 Task: Choose the card "LIBRARY" for your new game.
Action: Mouse moved to (860, 660)
Screenshot: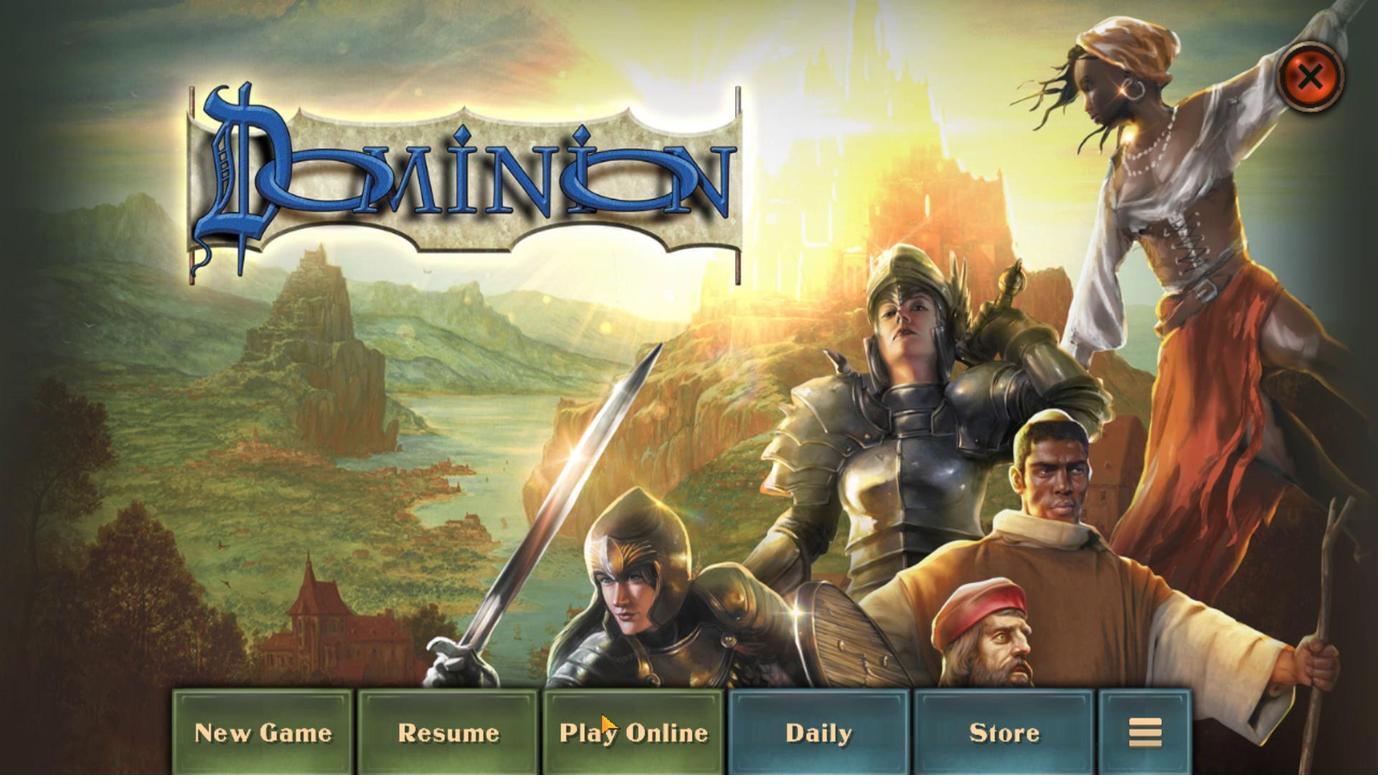 
Action: Mouse pressed left at (860, 660)
Screenshot: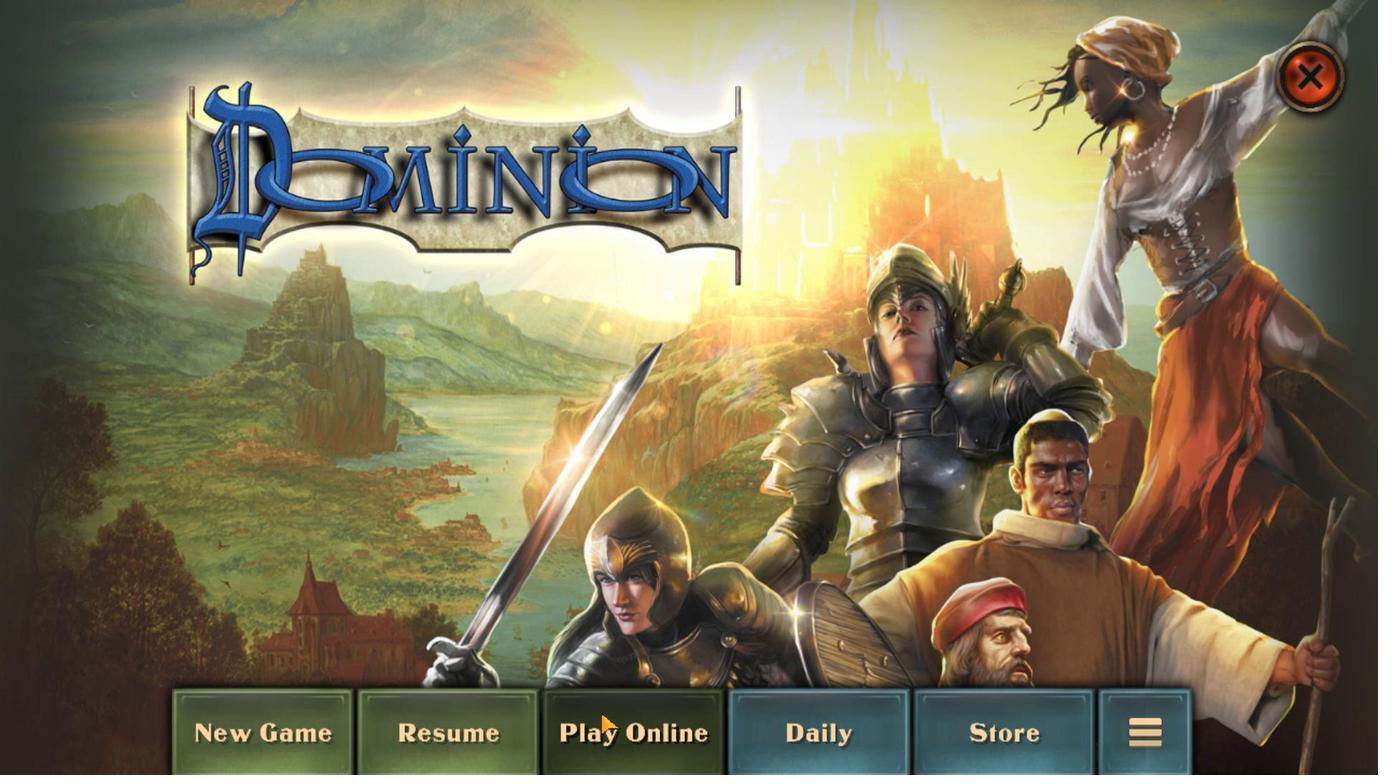 
Action: Mouse moved to (909, 307)
Screenshot: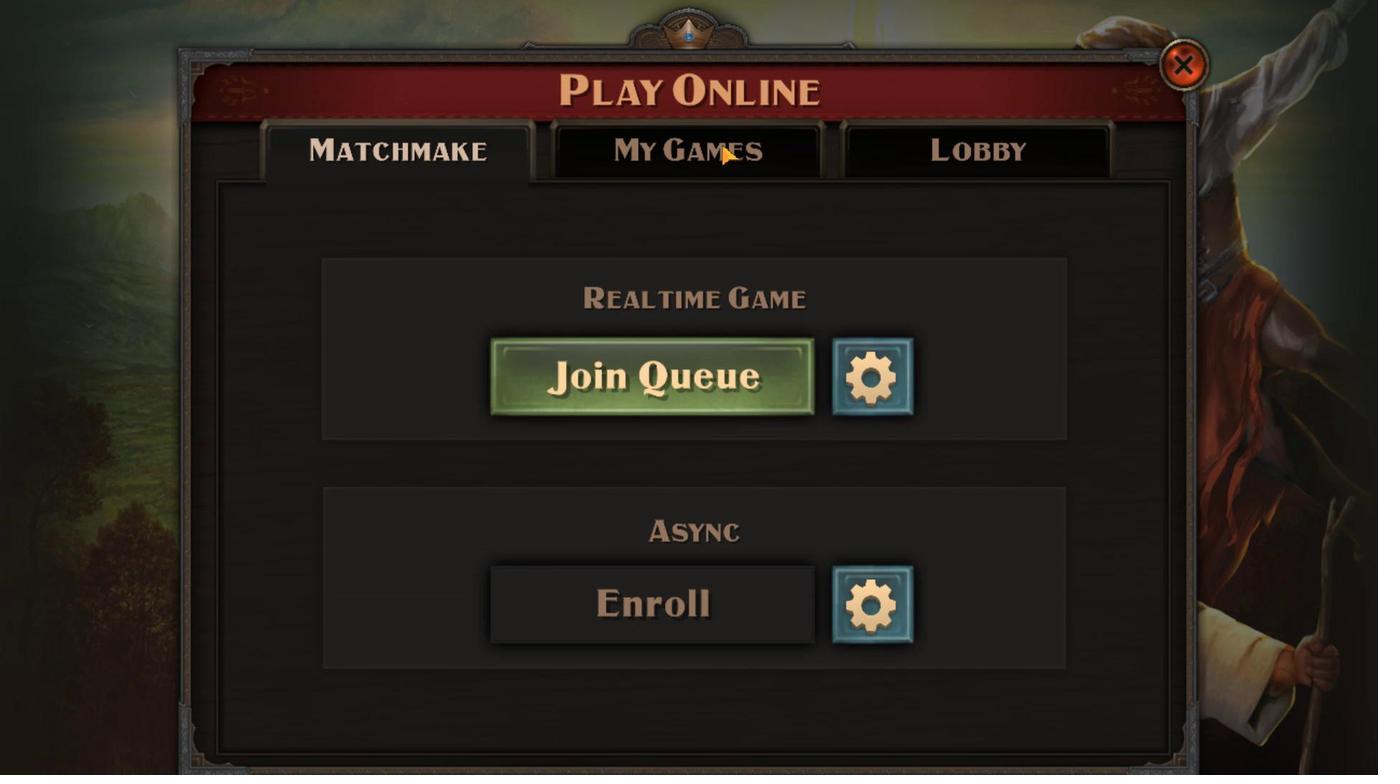
Action: Mouse pressed left at (909, 307)
Screenshot: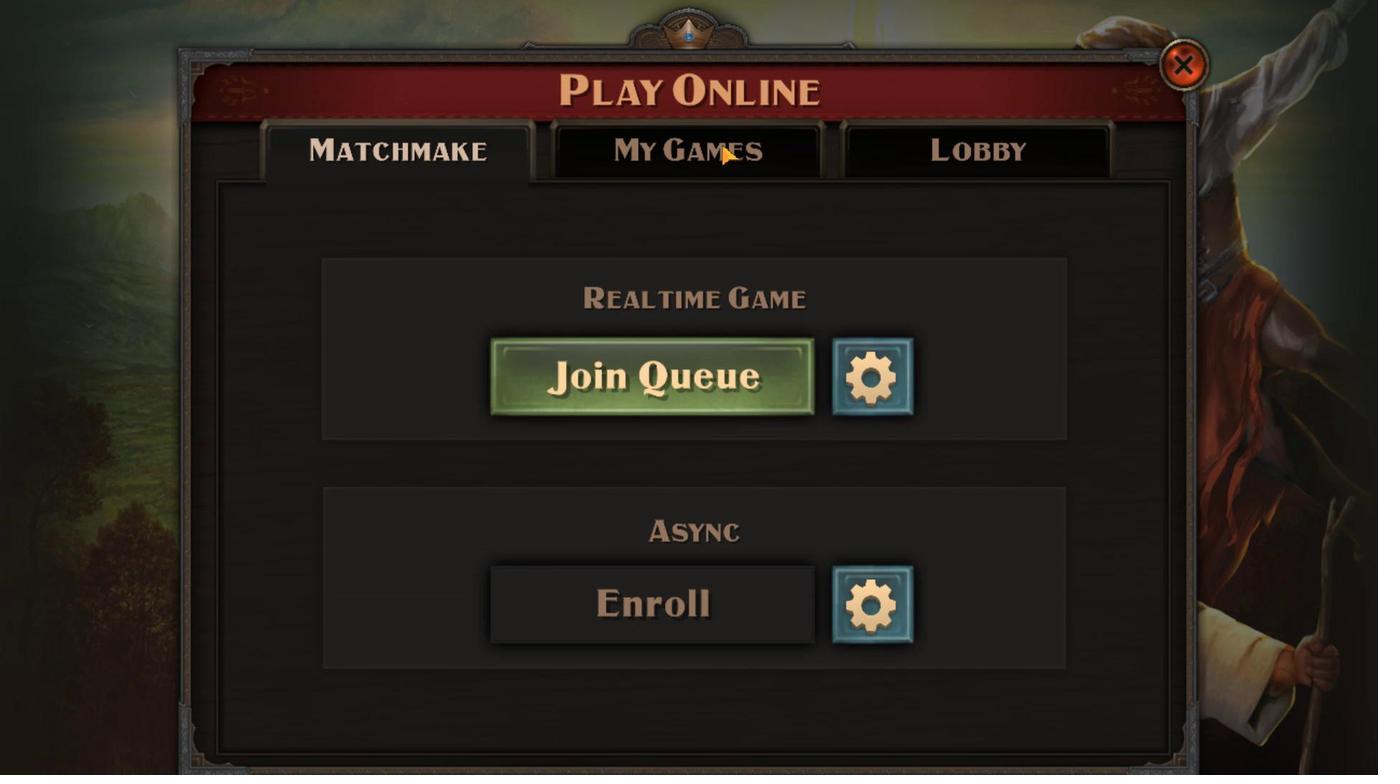 
Action: Mouse moved to (1038, 575)
Screenshot: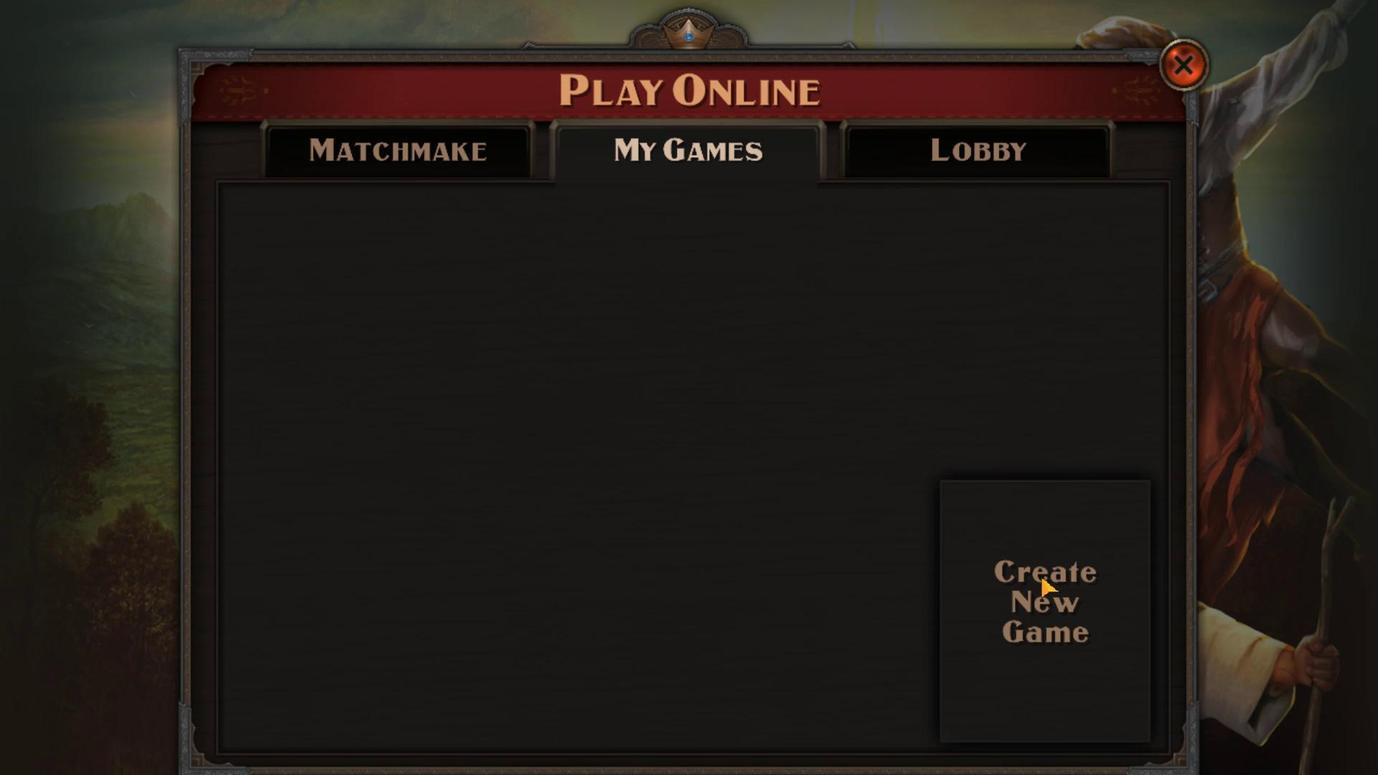 
Action: Mouse pressed left at (1038, 575)
Screenshot: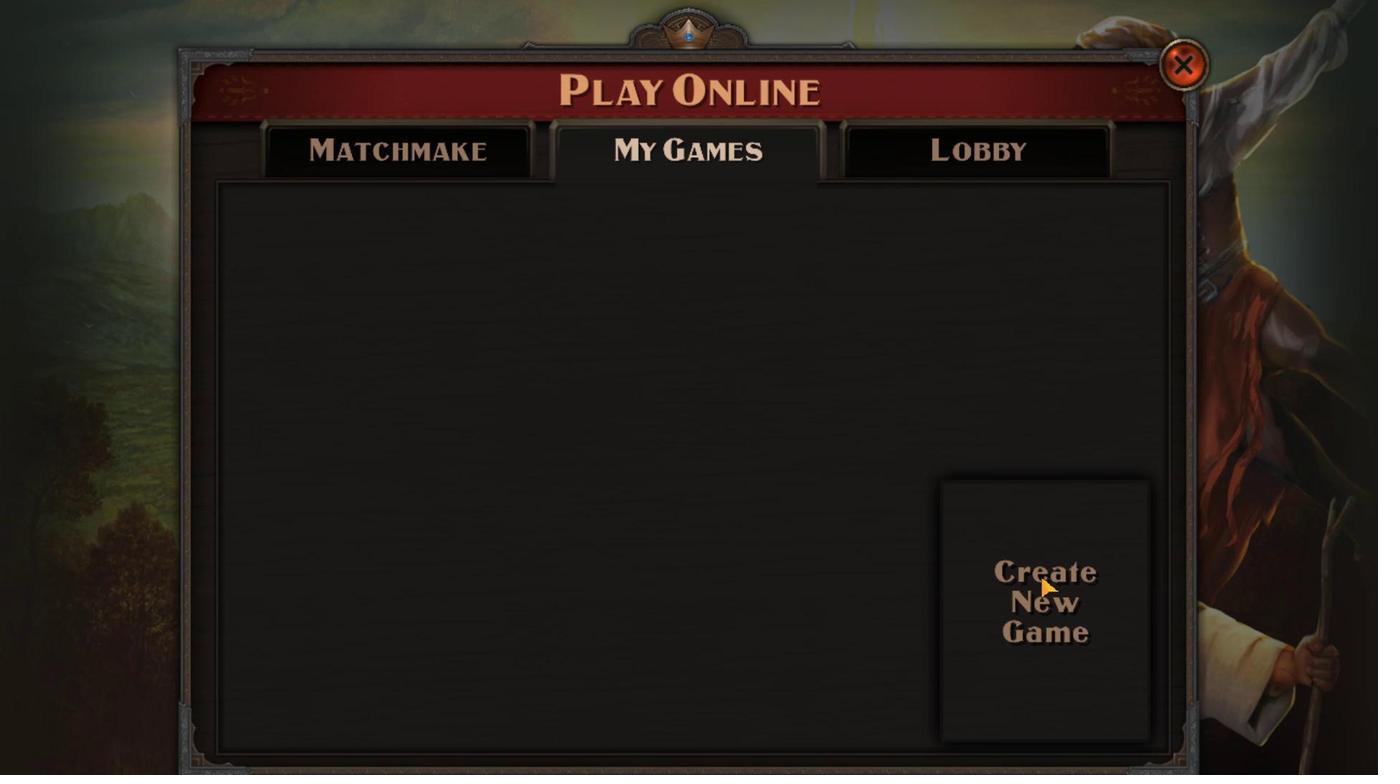 
Action: Mouse moved to (849, 307)
Screenshot: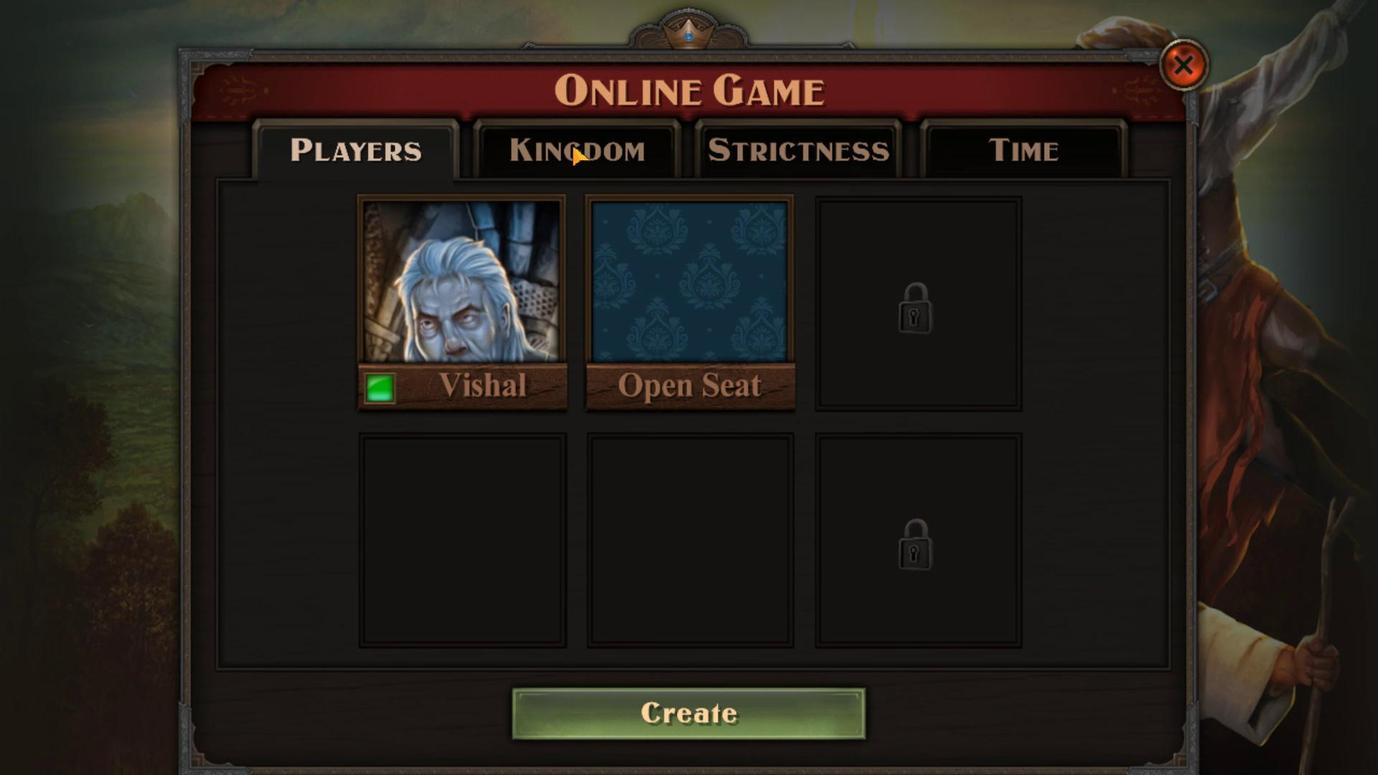 
Action: Mouse pressed left at (849, 307)
Screenshot: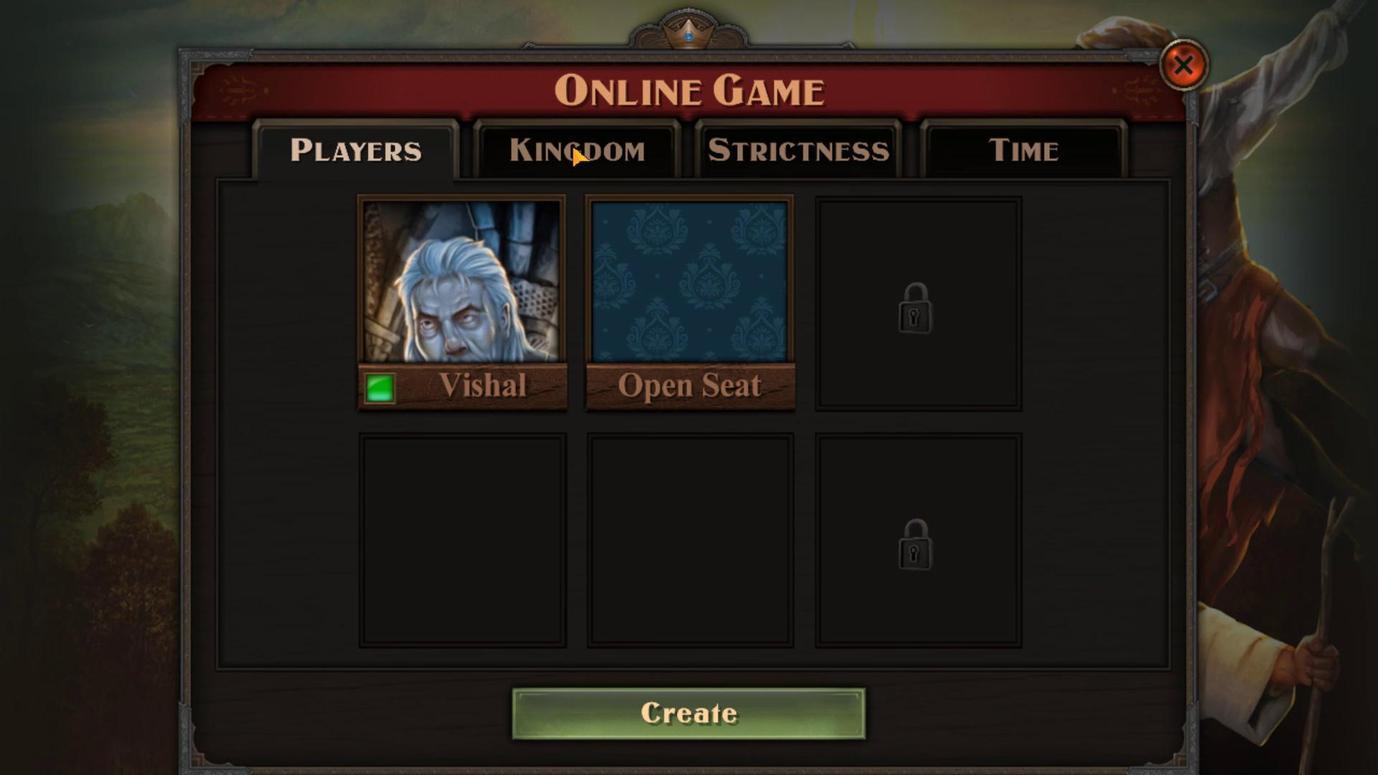 
Action: Mouse moved to (976, 364)
Screenshot: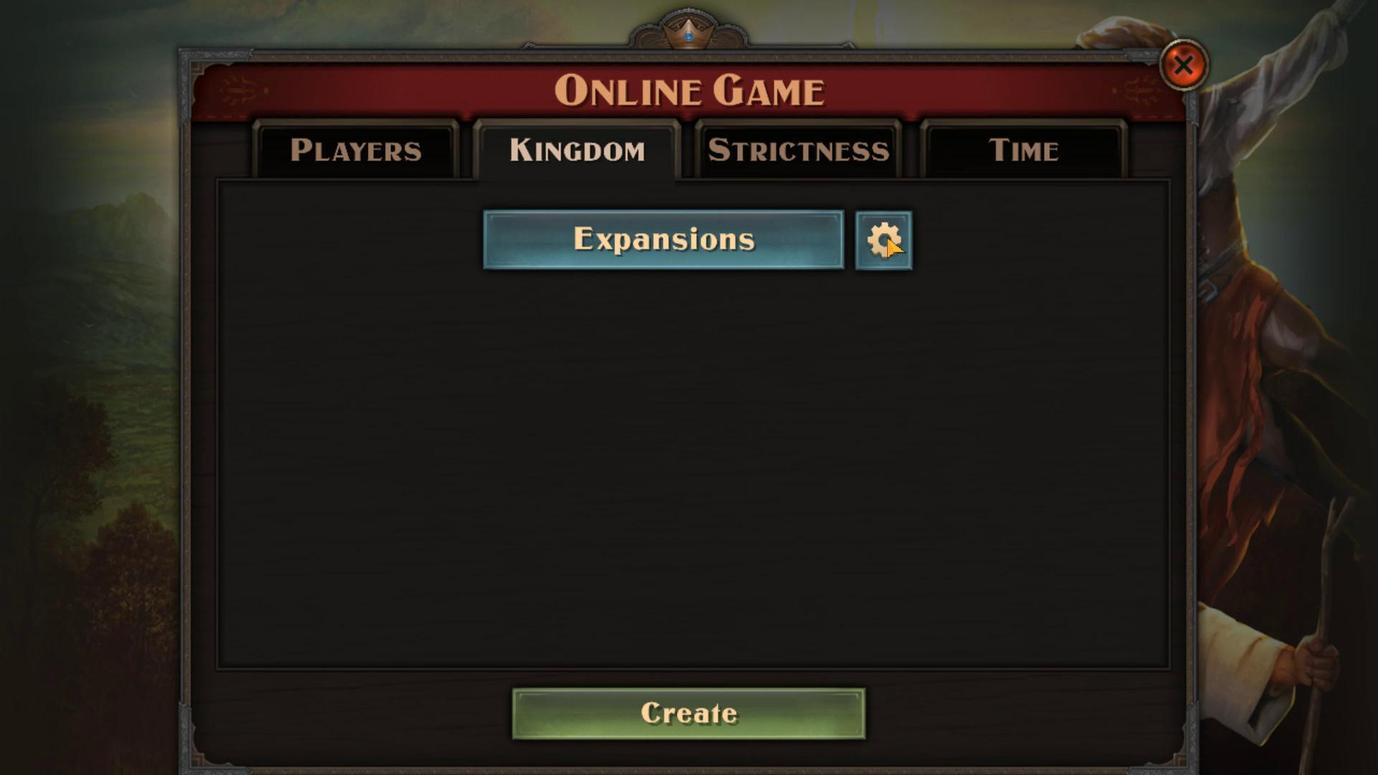 
Action: Mouse pressed left at (976, 364)
Screenshot: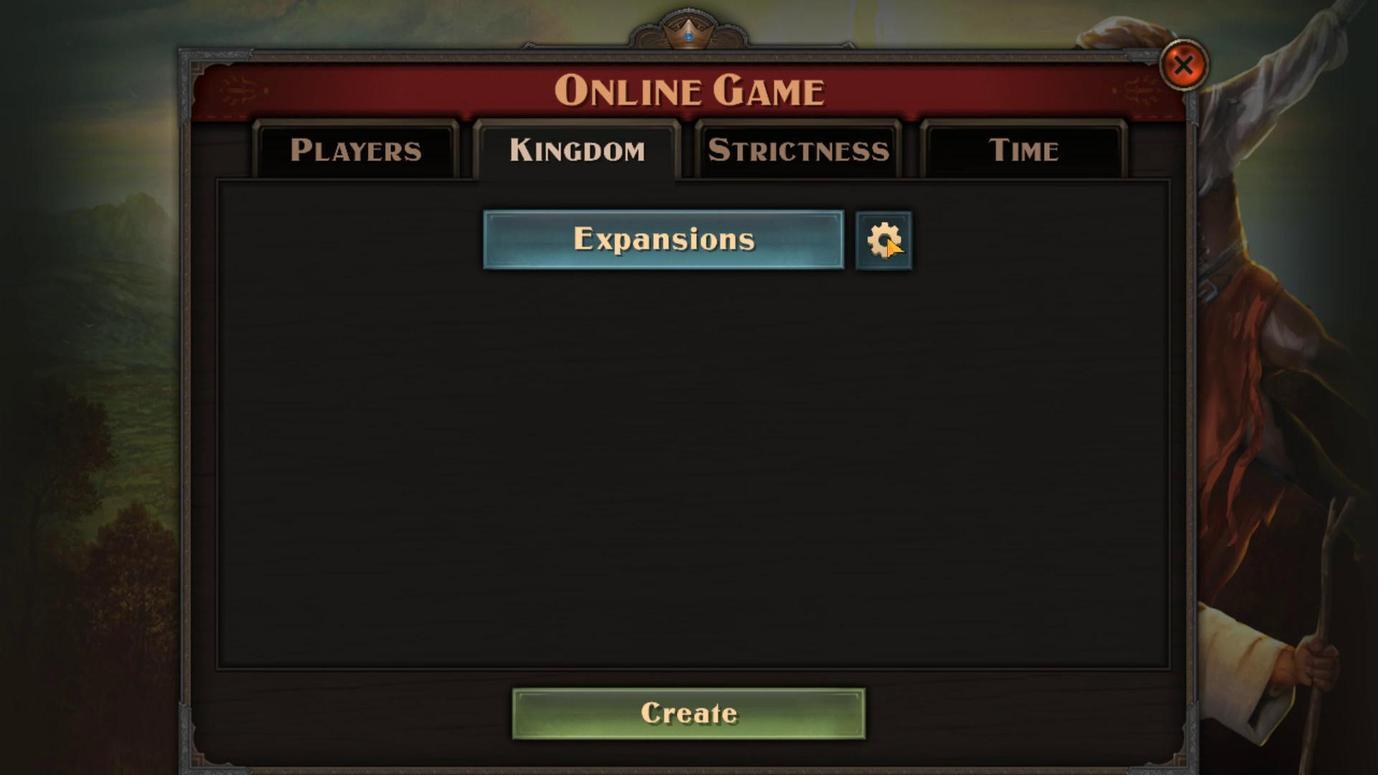 
Action: Mouse moved to (971, 369)
Screenshot: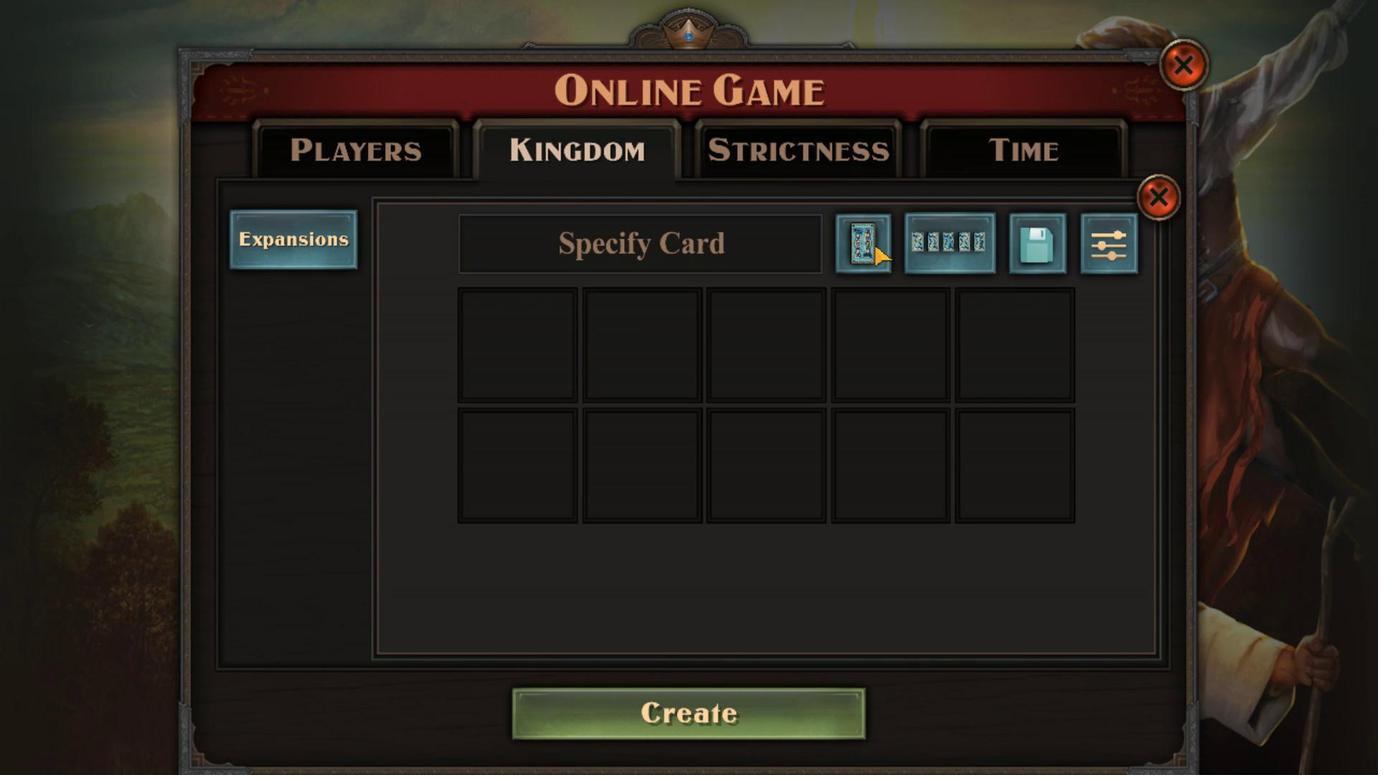 
Action: Mouse pressed left at (971, 369)
Screenshot: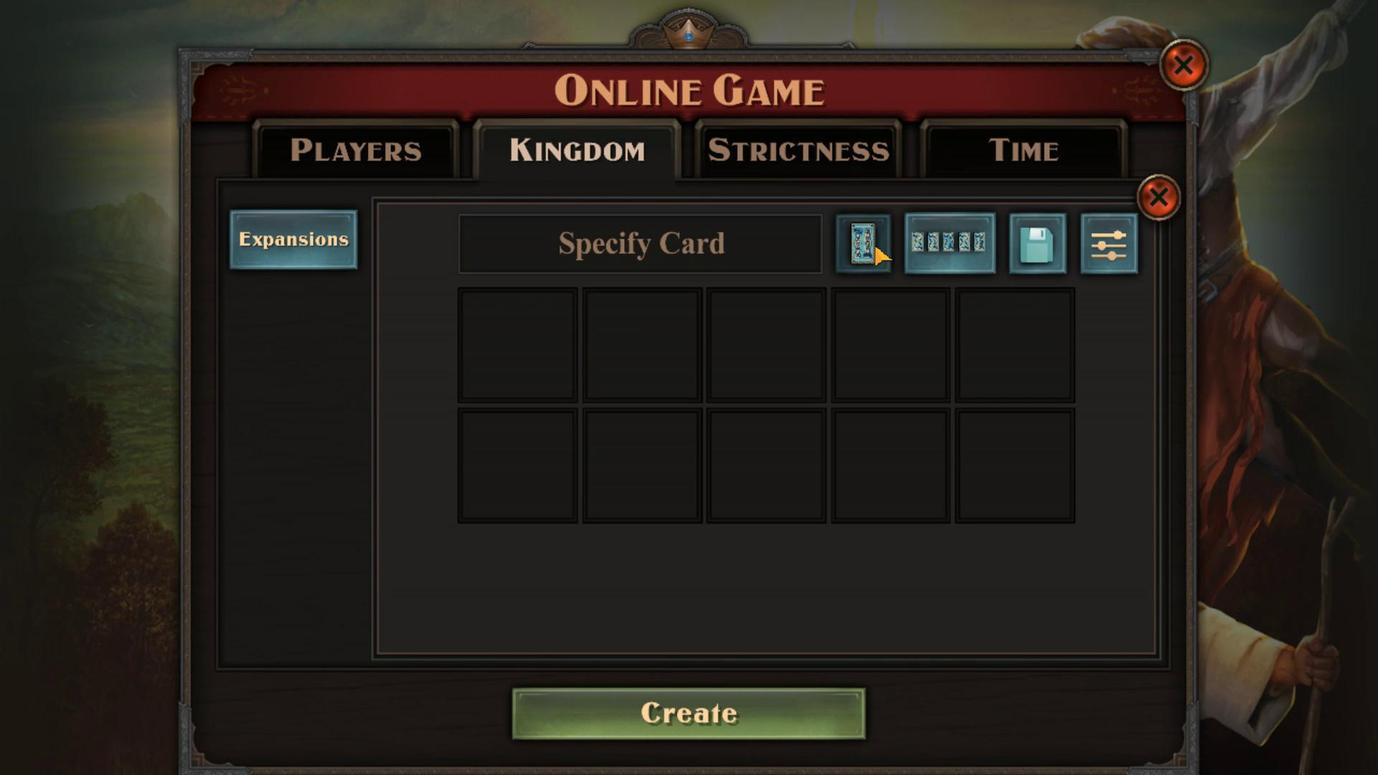 
Action: Mouse moved to (1072, 346)
Screenshot: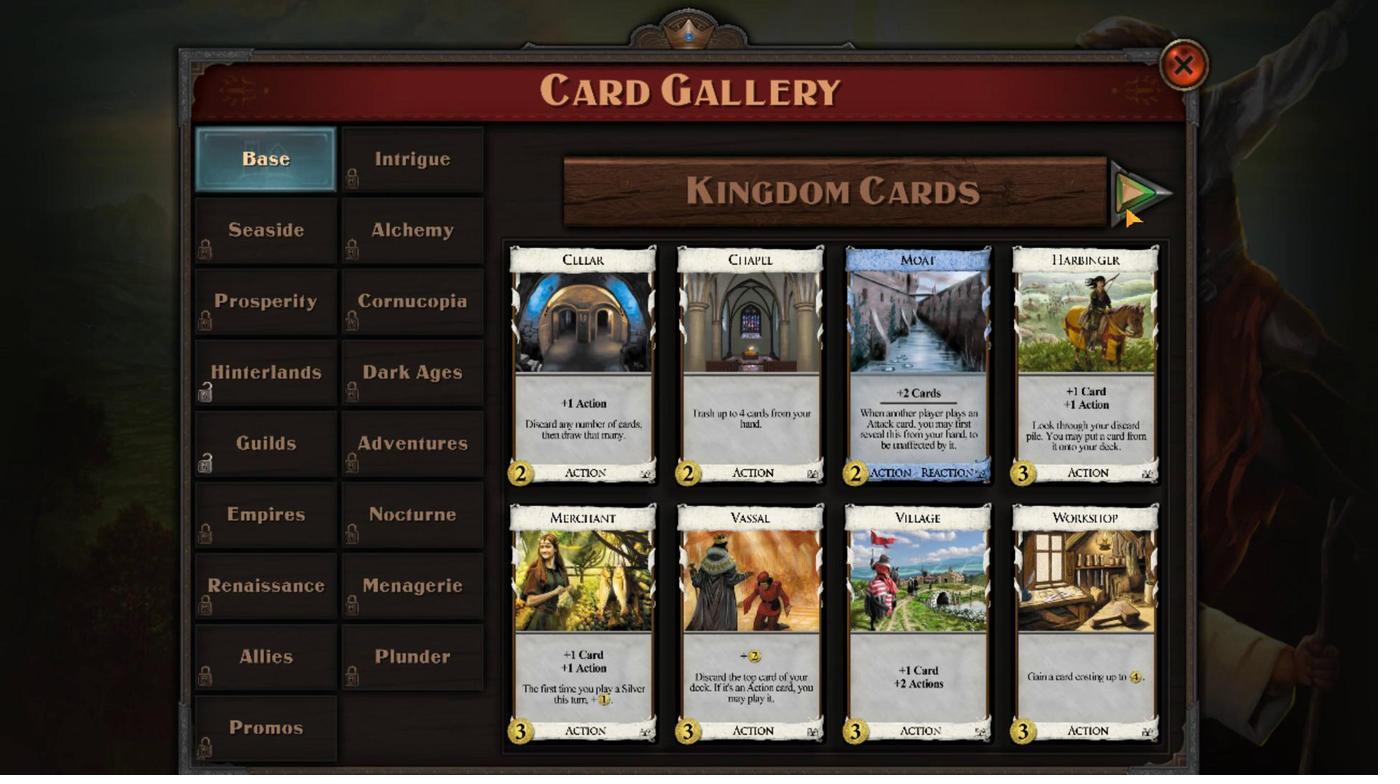 
Action: Mouse pressed left at (1072, 346)
Screenshot: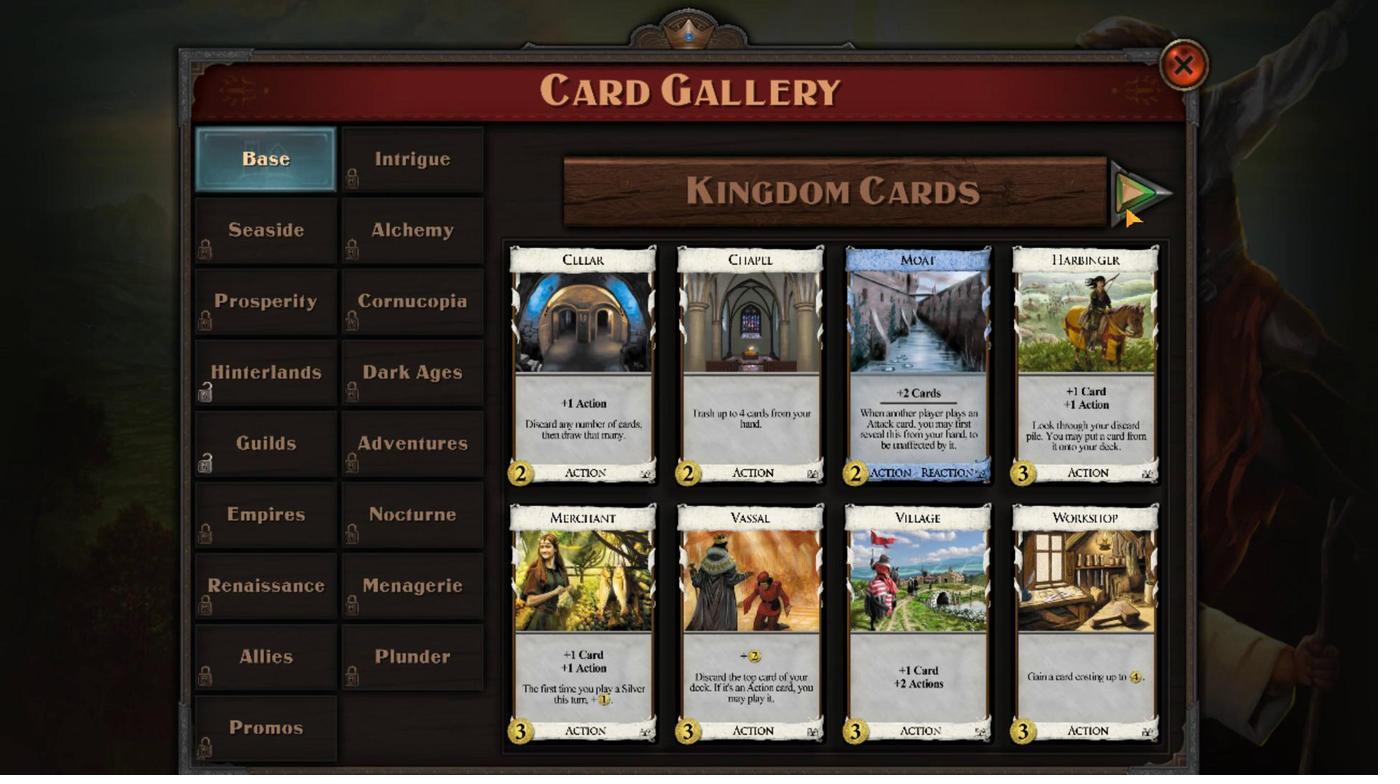 
Action: Mouse pressed left at (1072, 346)
Screenshot: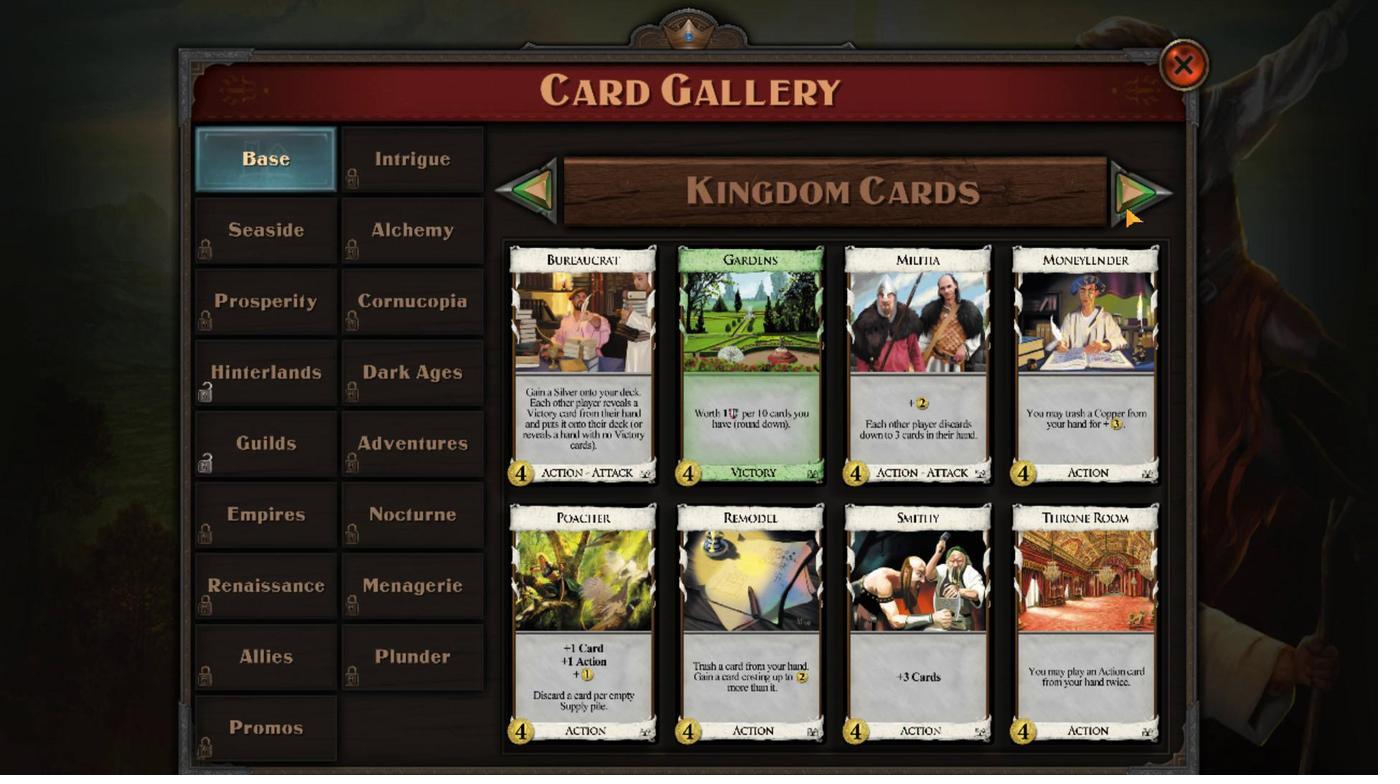 
Action: Mouse moved to (839, 581)
Screenshot: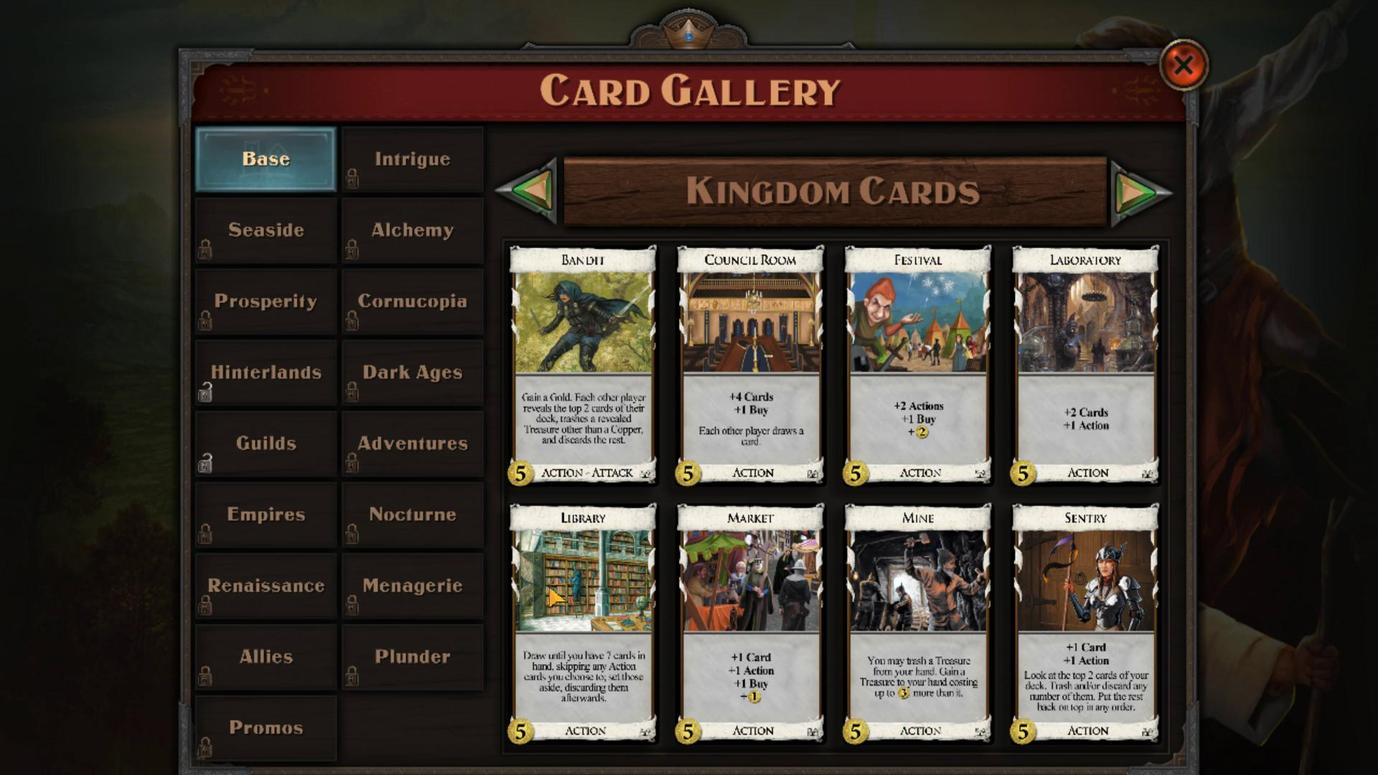 
Action: Mouse pressed left at (839, 581)
Screenshot: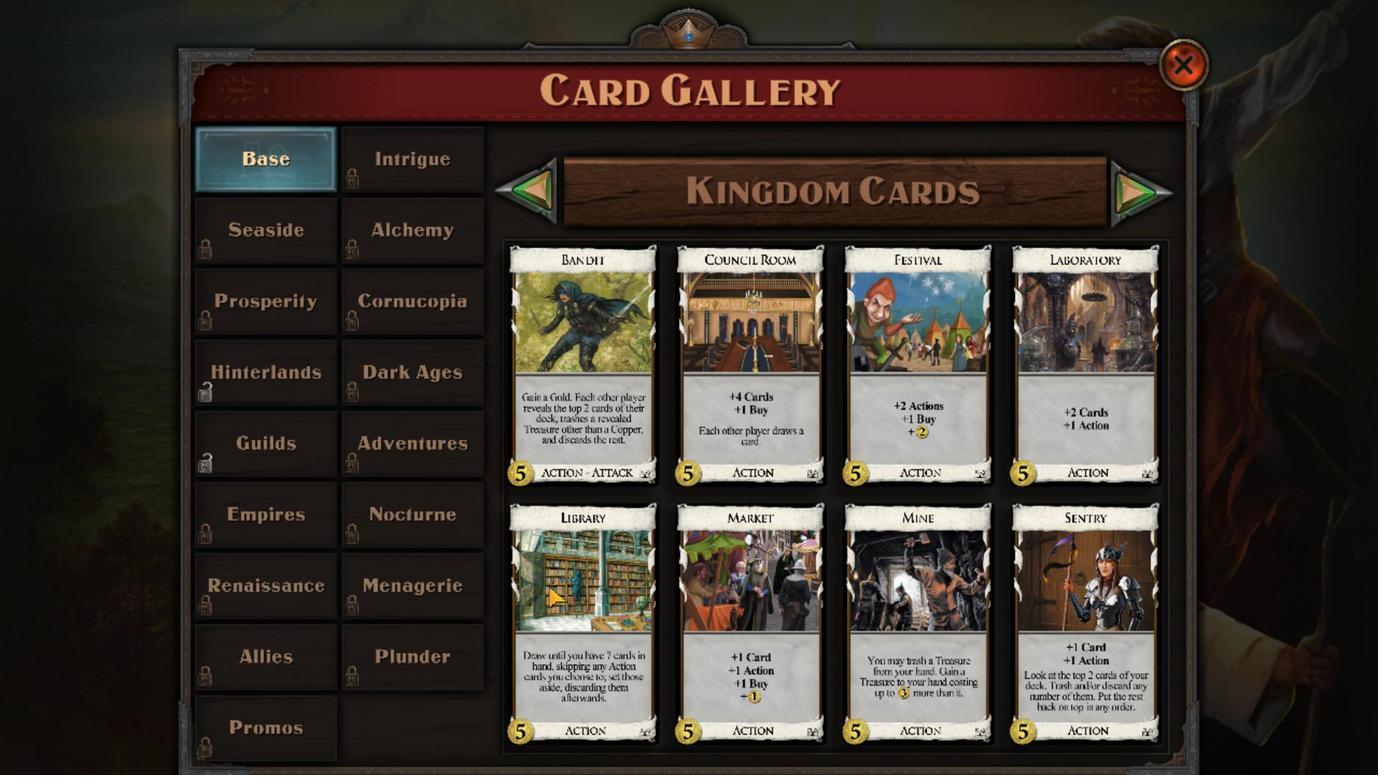 
Action: Mouse moved to (839, 581)
Screenshot: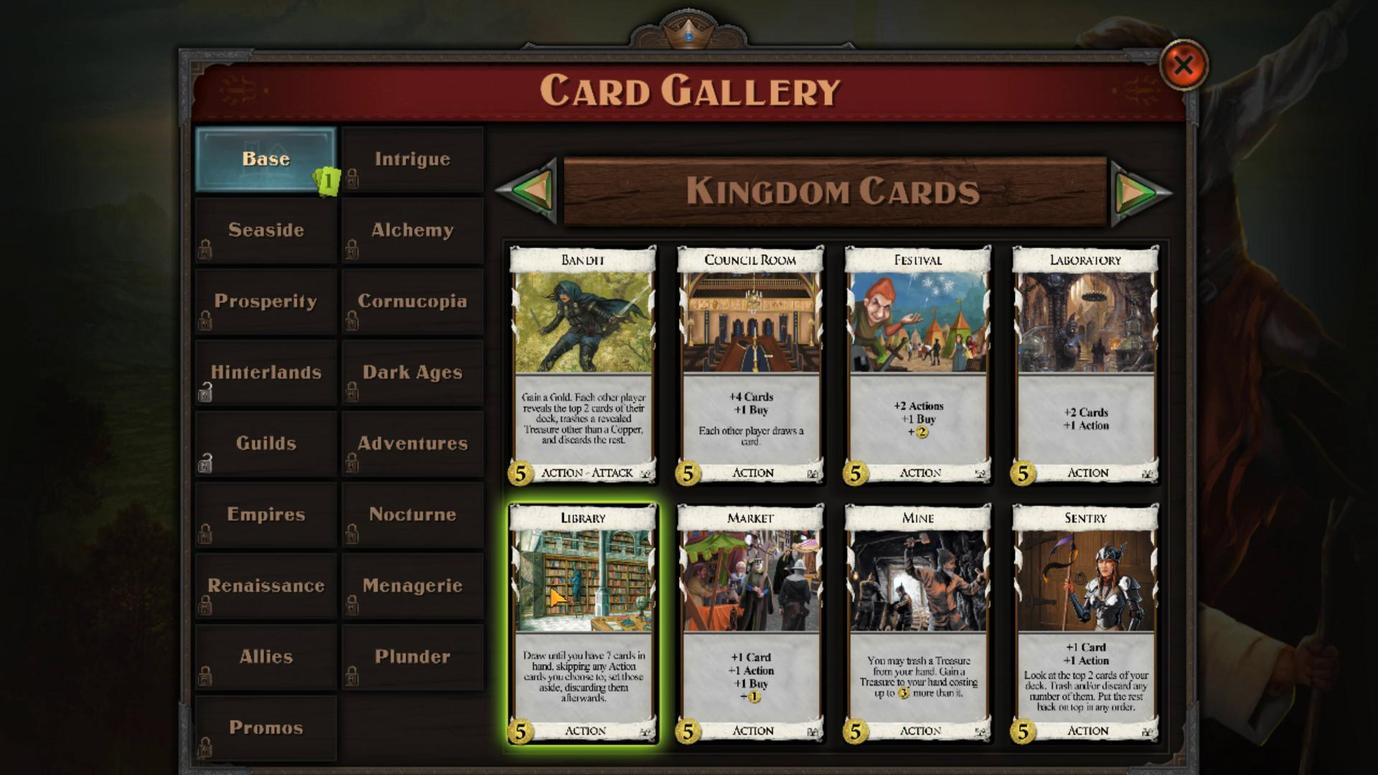 
